 Task: Create a task  Changes made by one user not being visible to another user , assign it to team member softage.10@softage.net in the project ZephyrTech and update the status of the task to  At Risk , set the priority of the task to Medium.
Action: Mouse moved to (57, 61)
Screenshot: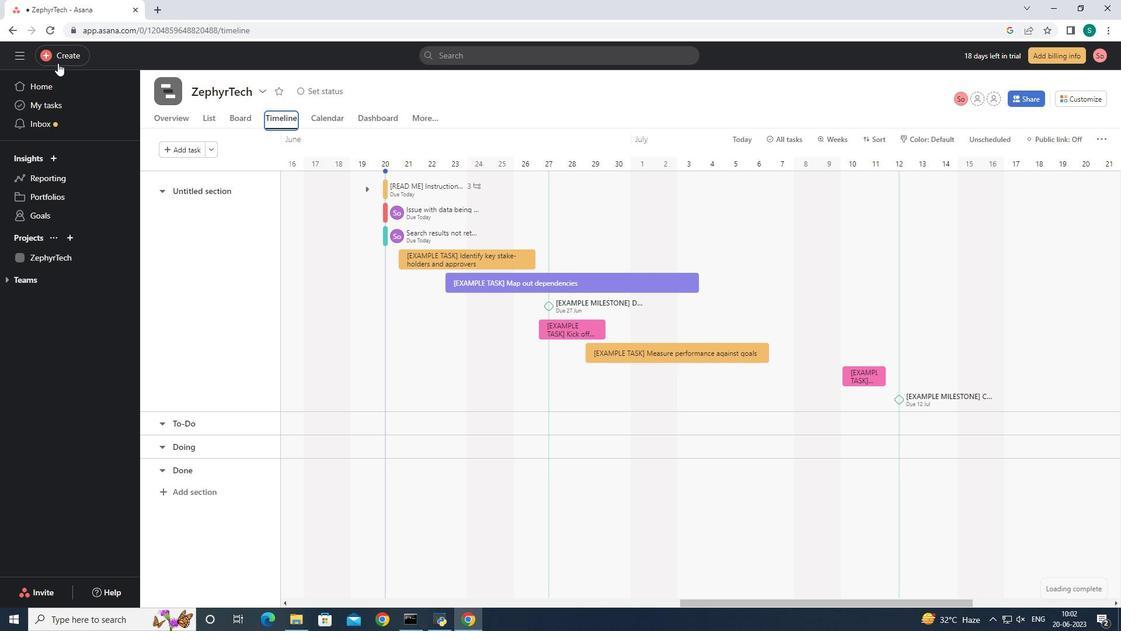 
Action: Mouse pressed left at (57, 61)
Screenshot: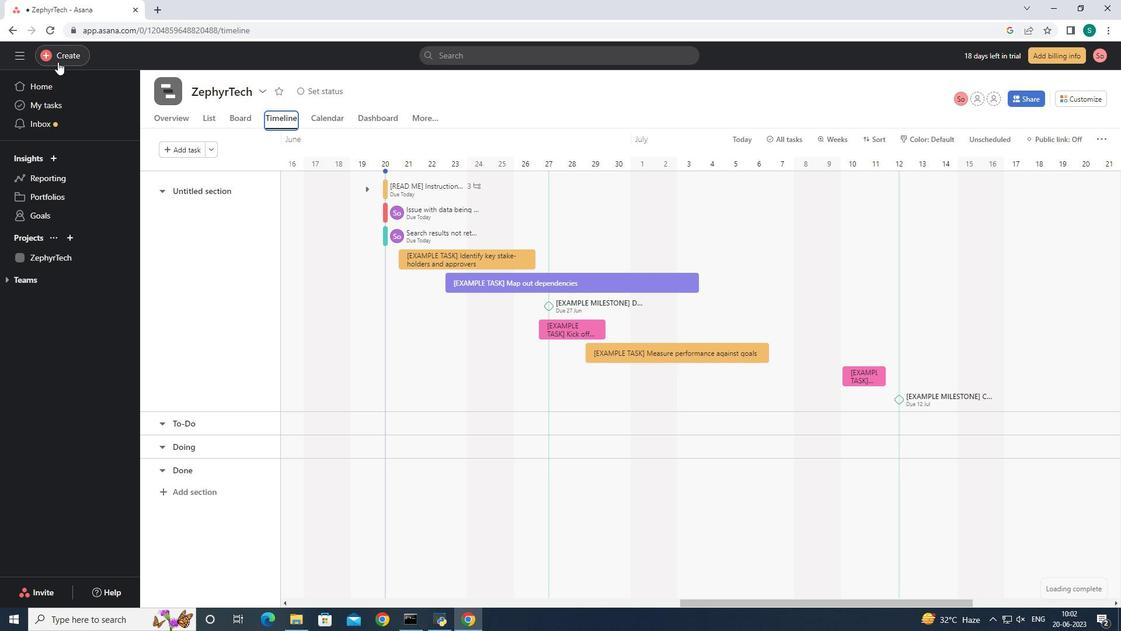 
Action: Mouse moved to (119, 63)
Screenshot: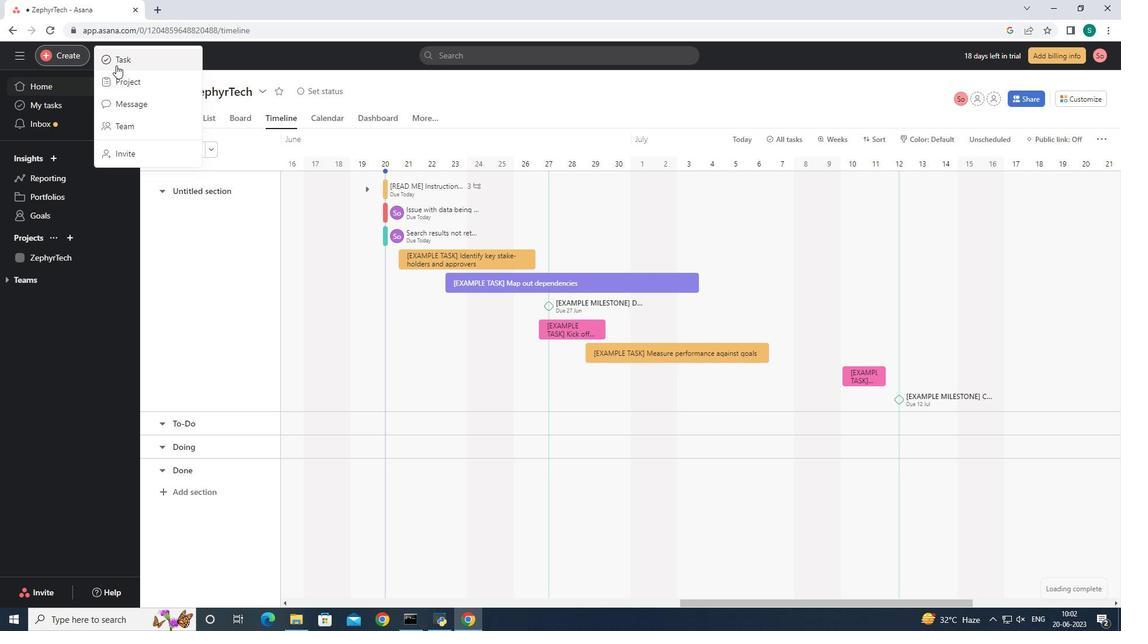 
Action: Mouse pressed left at (119, 63)
Screenshot: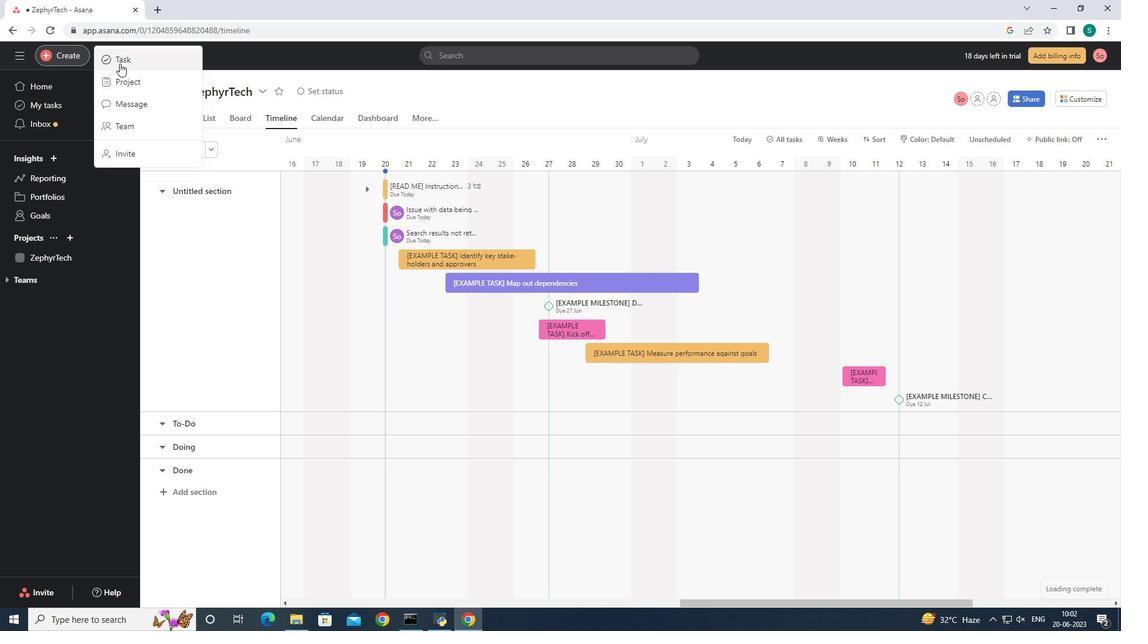 
Action: Mouse moved to (939, 455)
Screenshot: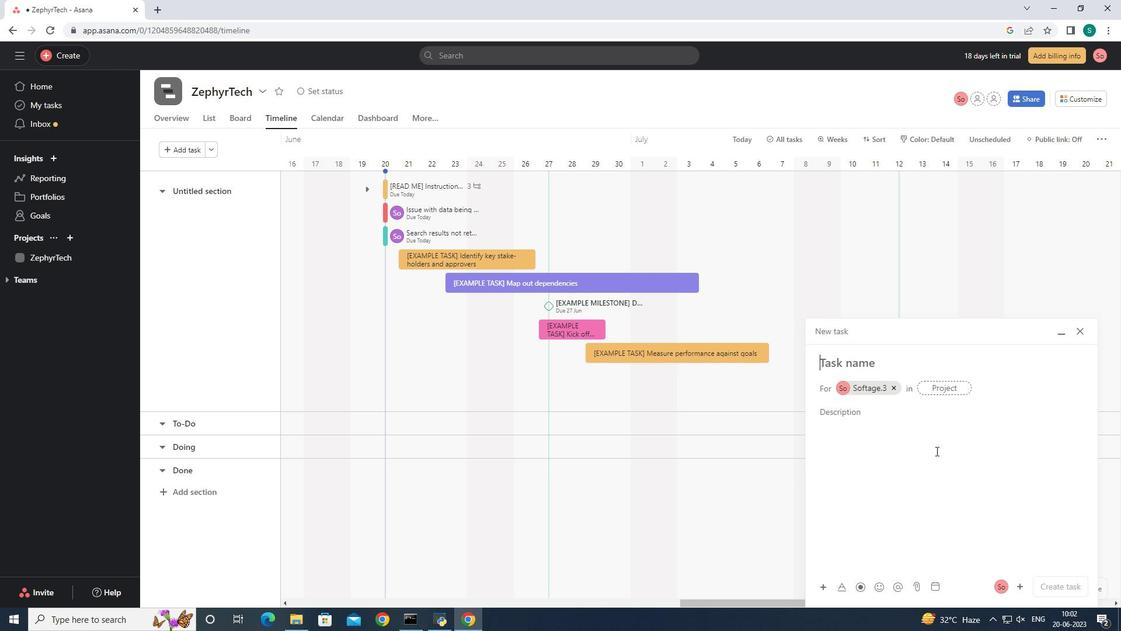 
Action: Key pressed <Key.shift>Changes<Key.space>made<Key.space>by<Key.space>one<Key.space>user<Key.space>no<Key.space><Key.backspace>
Screenshot: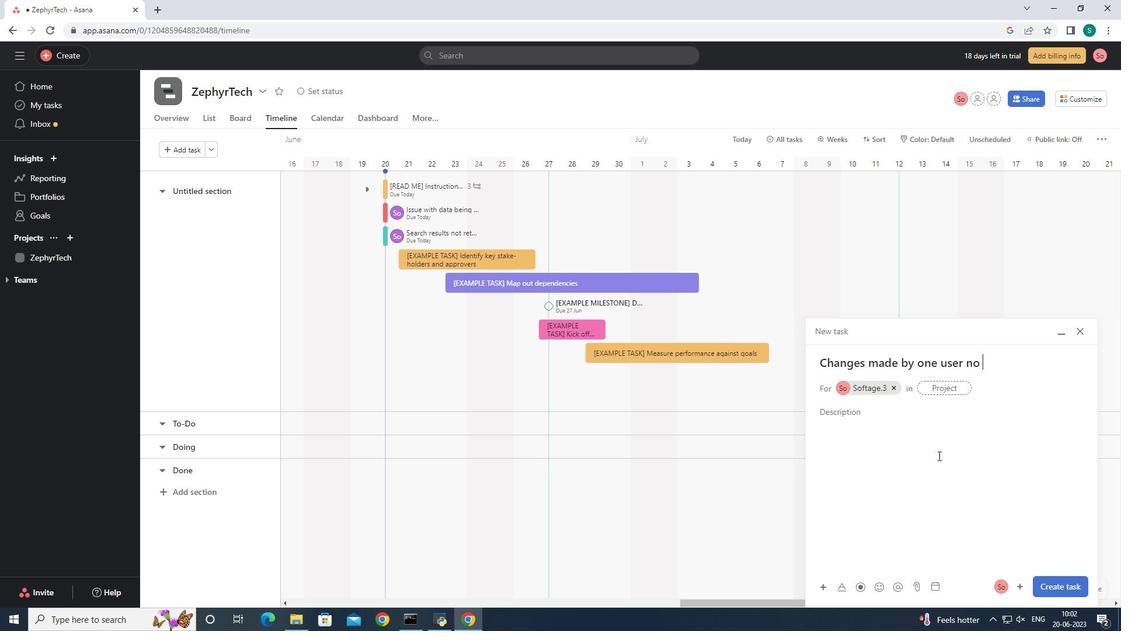 
Action: Mouse moved to (939, 456)
Screenshot: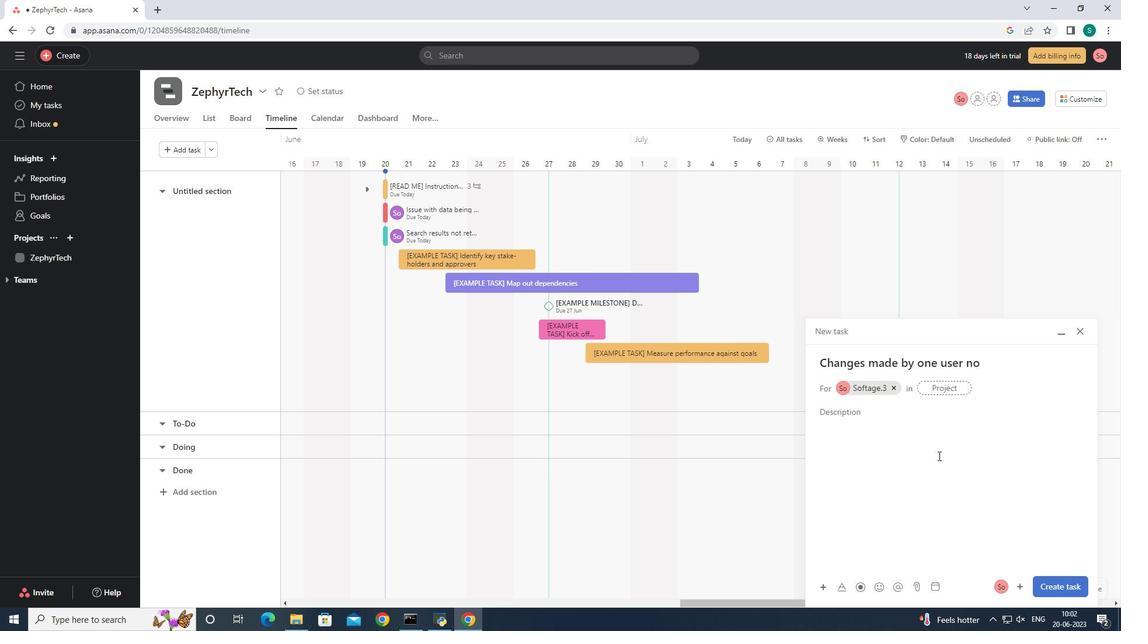
Action: Key pressed t<Key.space>being<Key.space>visible<Key.space>to<Key.space>another<Key.space>user,
Screenshot: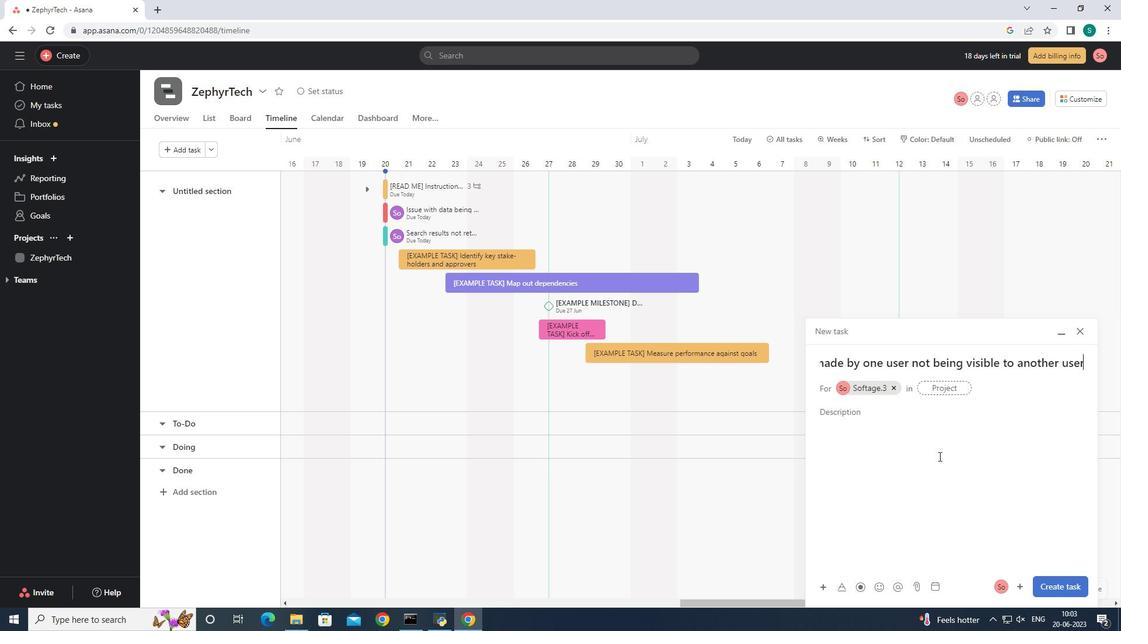 
Action: Mouse moved to (894, 389)
Screenshot: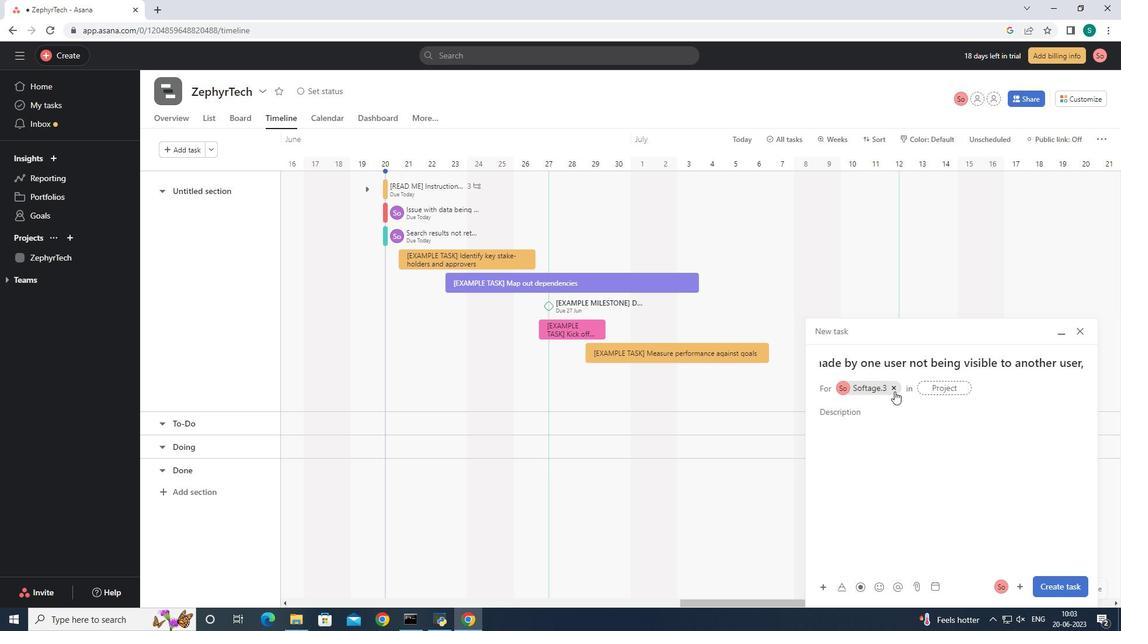 
Action: Mouse pressed left at (894, 389)
Screenshot: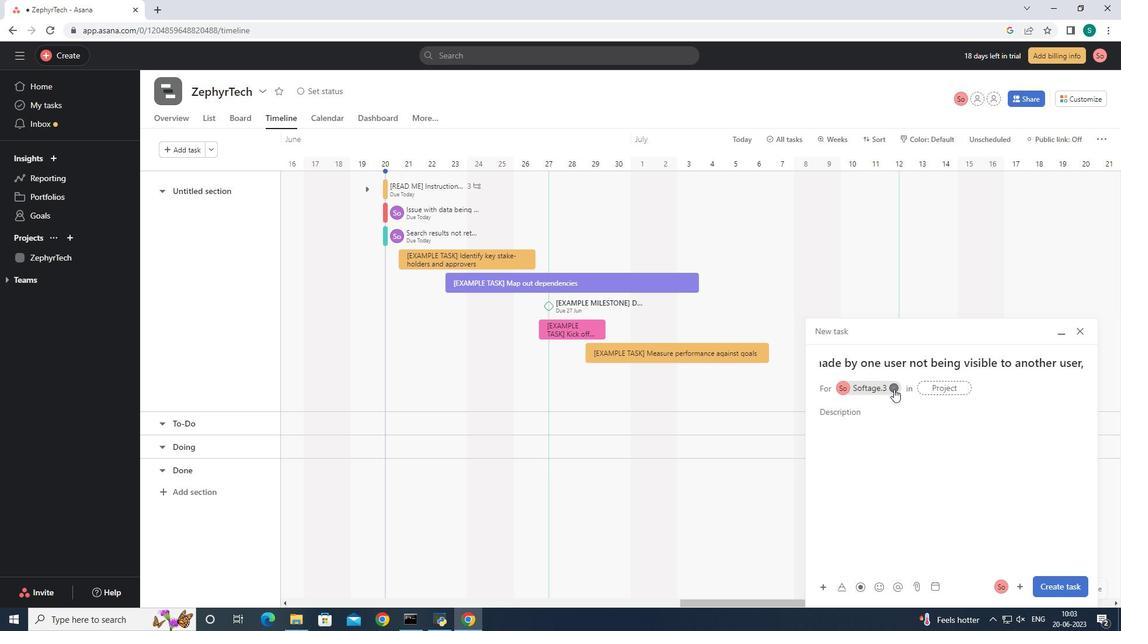 
Action: Mouse moved to (1002, 583)
Screenshot: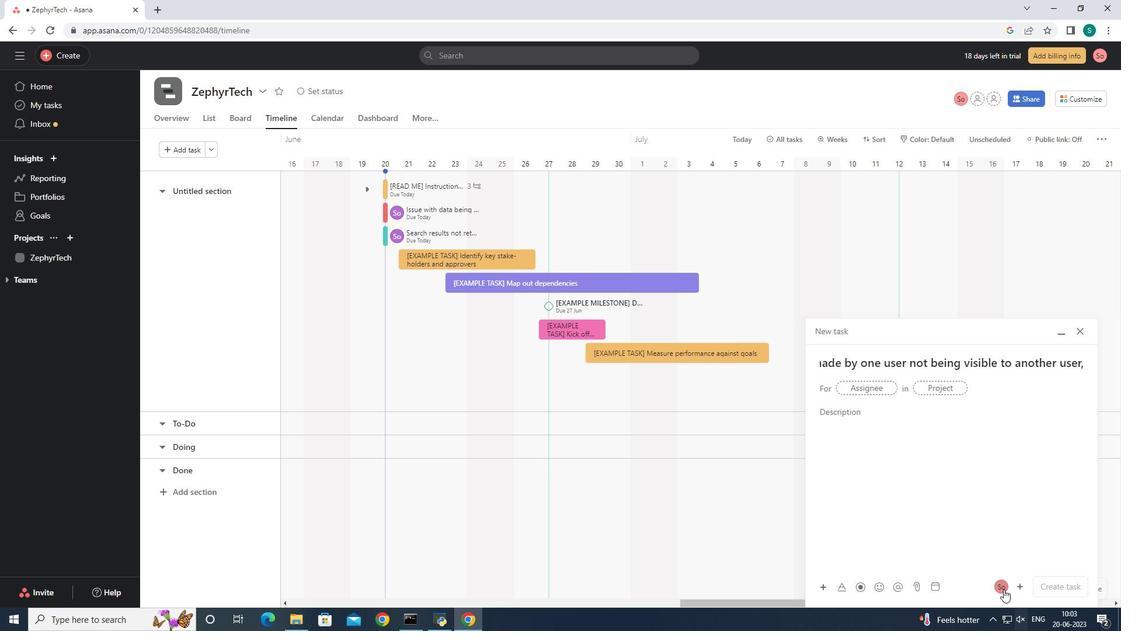 
Action: Mouse pressed left at (1002, 583)
Screenshot: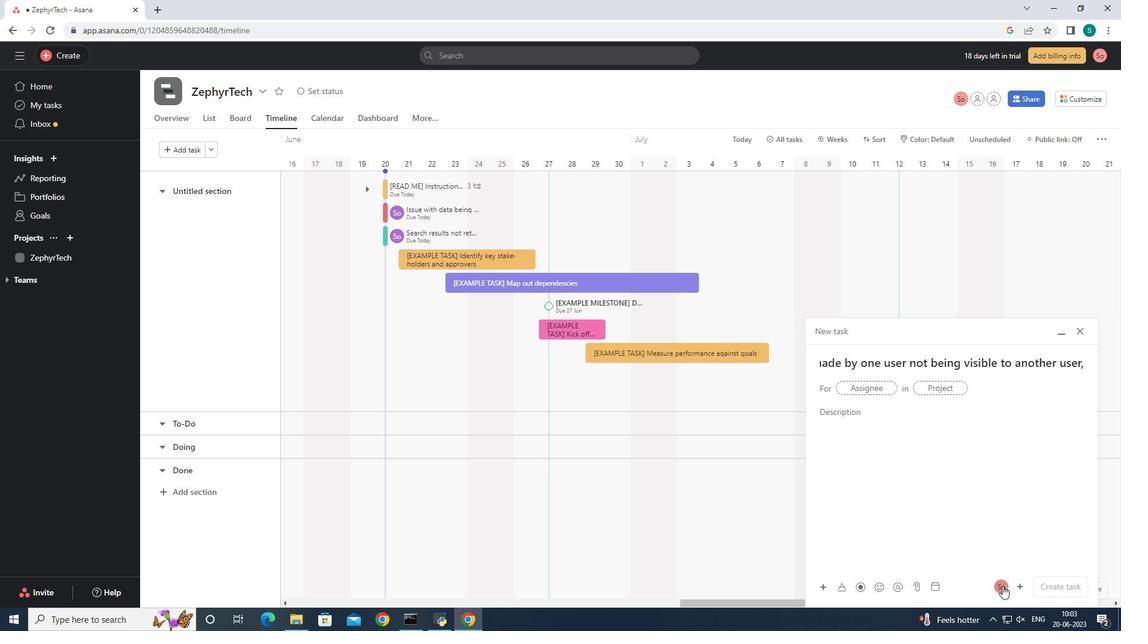 
Action: Mouse moved to (928, 587)
Screenshot: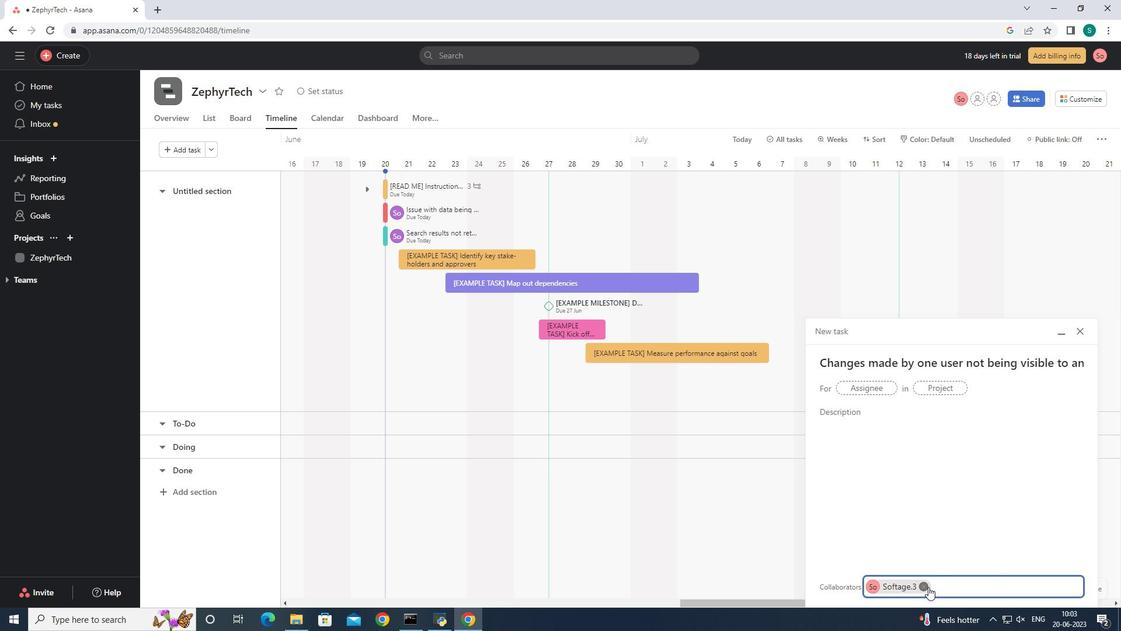 
Action: Mouse pressed left at (928, 587)
Screenshot: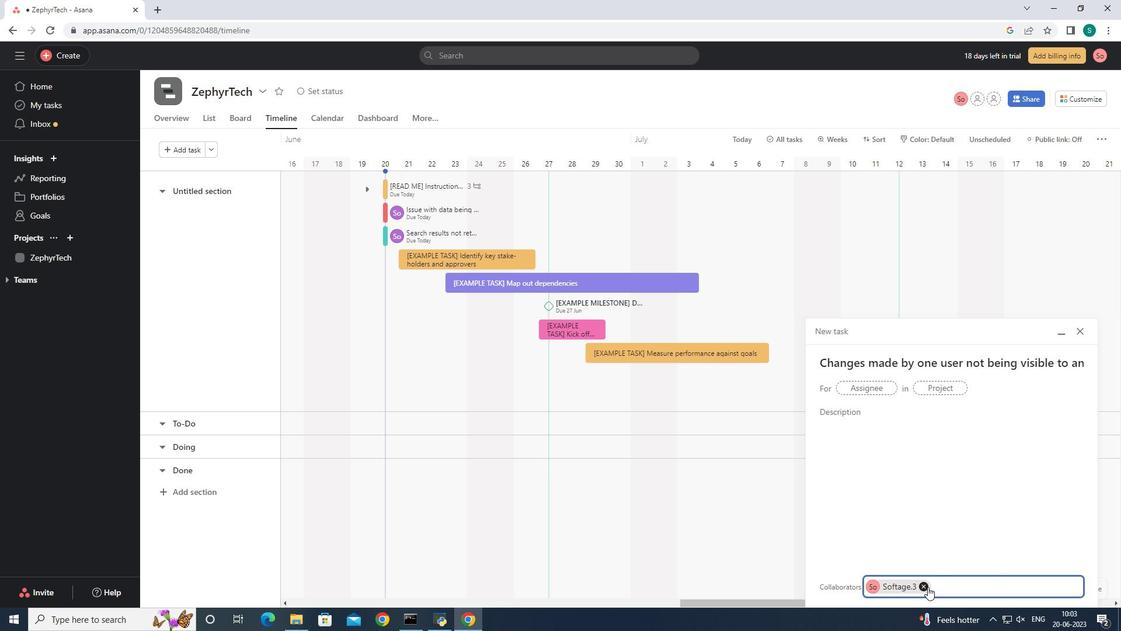
Action: Mouse moved to (882, 385)
Screenshot: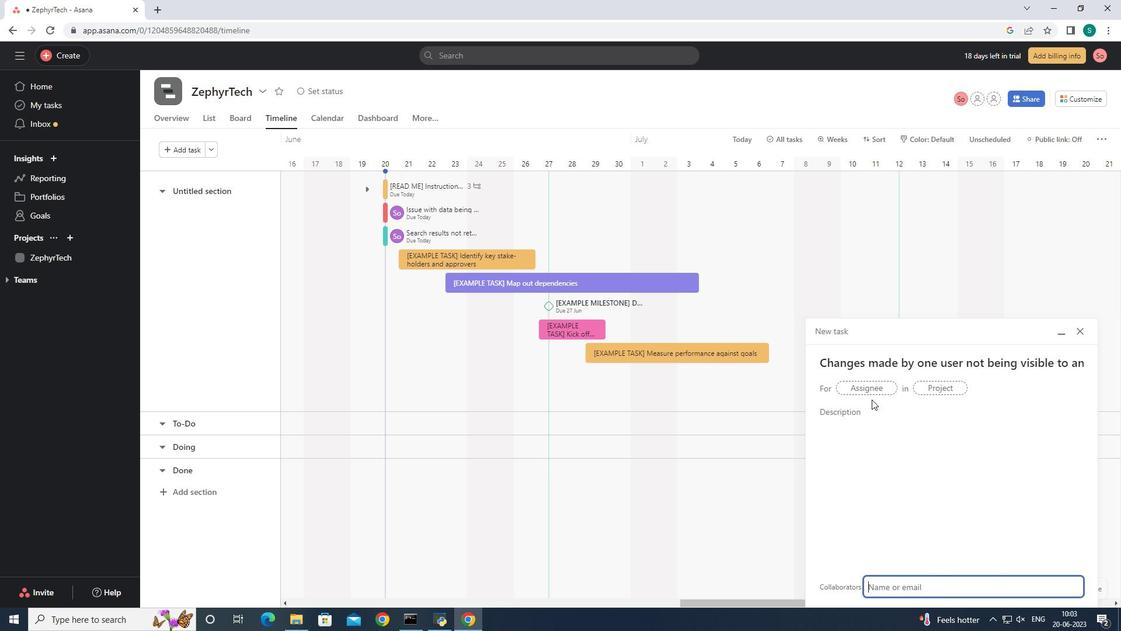 
Action: Mouse pressed left at (882, 385)
Screenshot: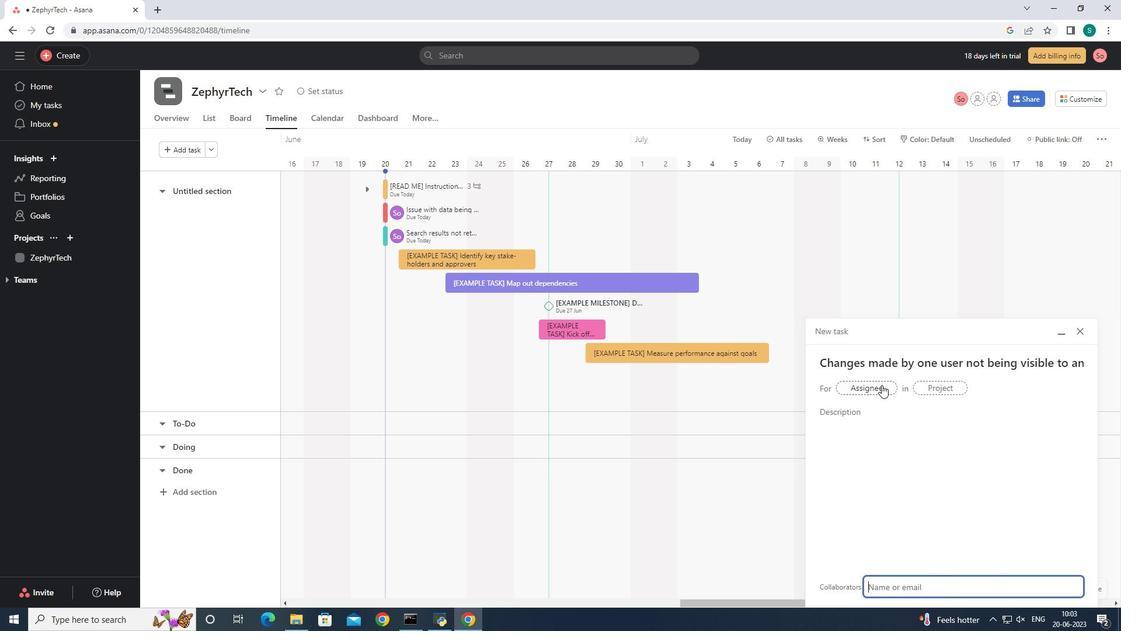 
Action: Key pressed <Key.shift>Softage.10
Screenshot: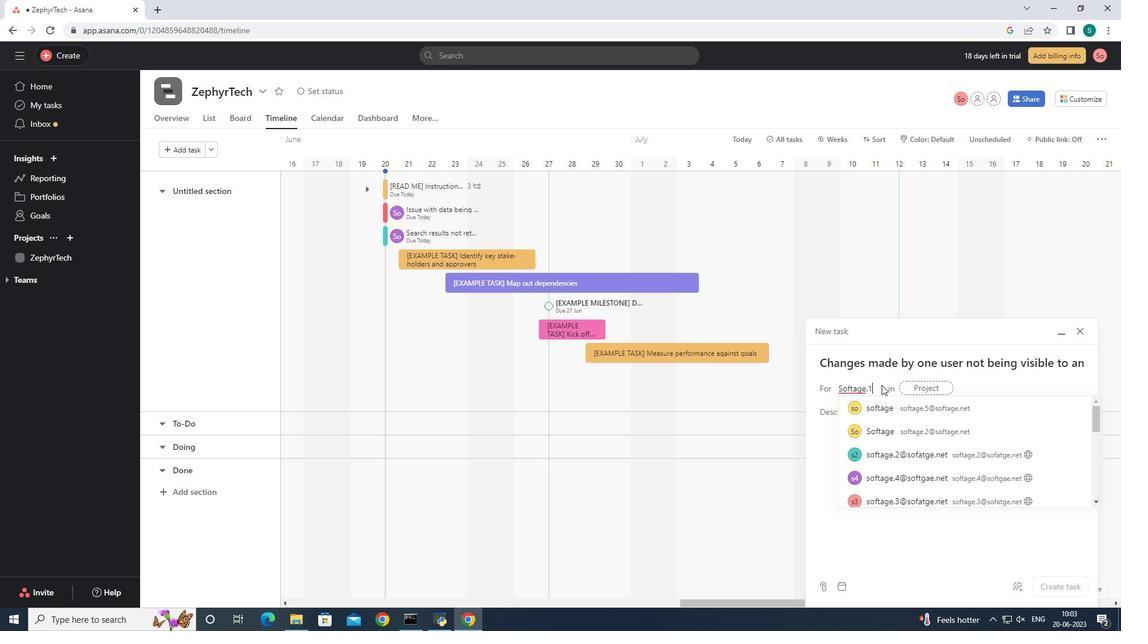 
Action: Mouse moved to (913, 403)
Screenshot: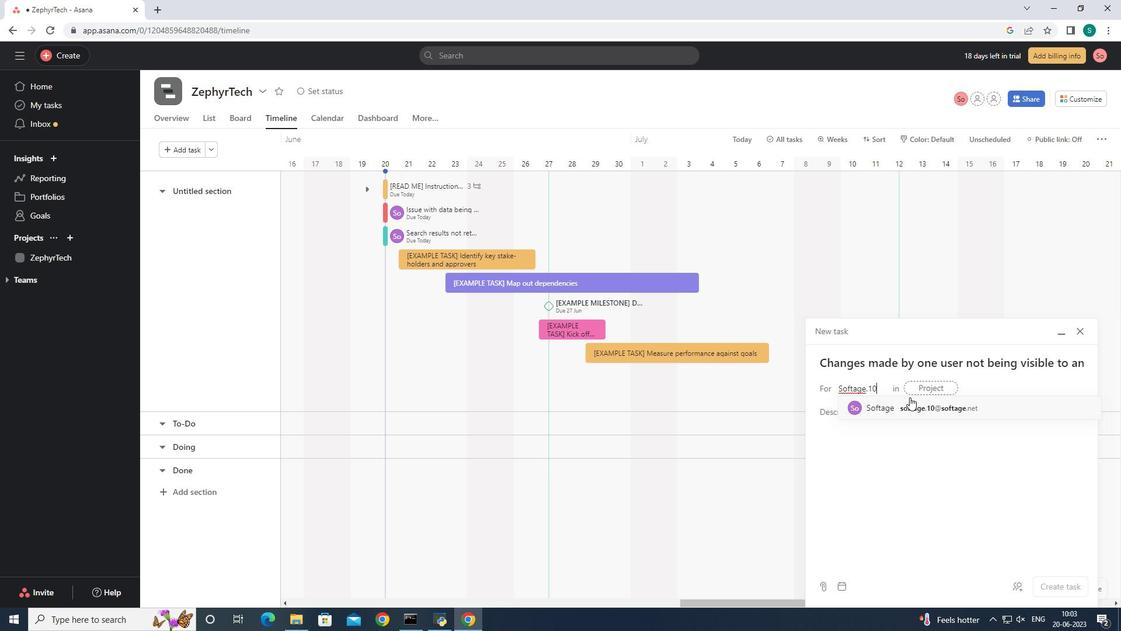 
Action: Mouse pressed left at (913, 403)
Screenshot: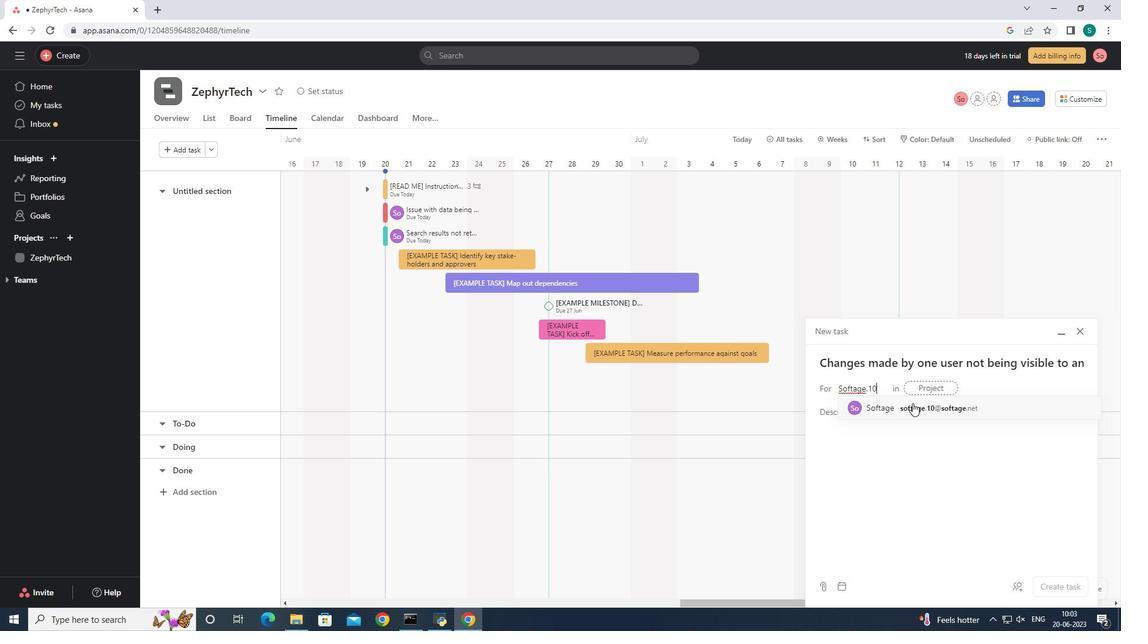 
Action: Mouse moved to (889, 404)
Screenshot: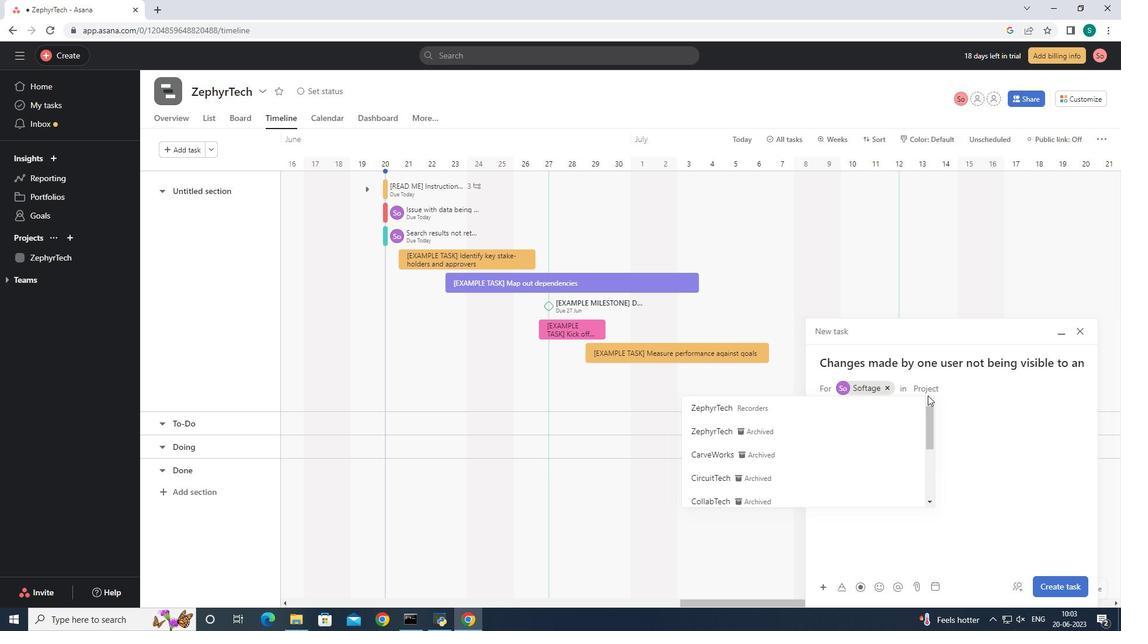 
Action: Mouse pressed left at (889, 404)
Screenshot: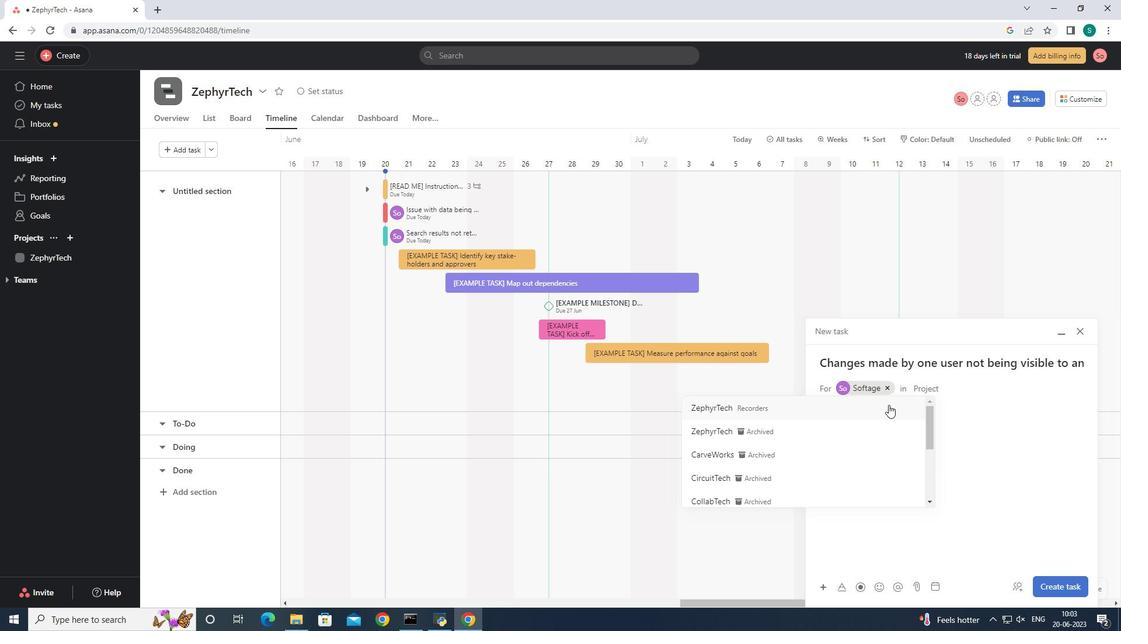 
Action: Mouse moved to (875, 463)
Screenshot: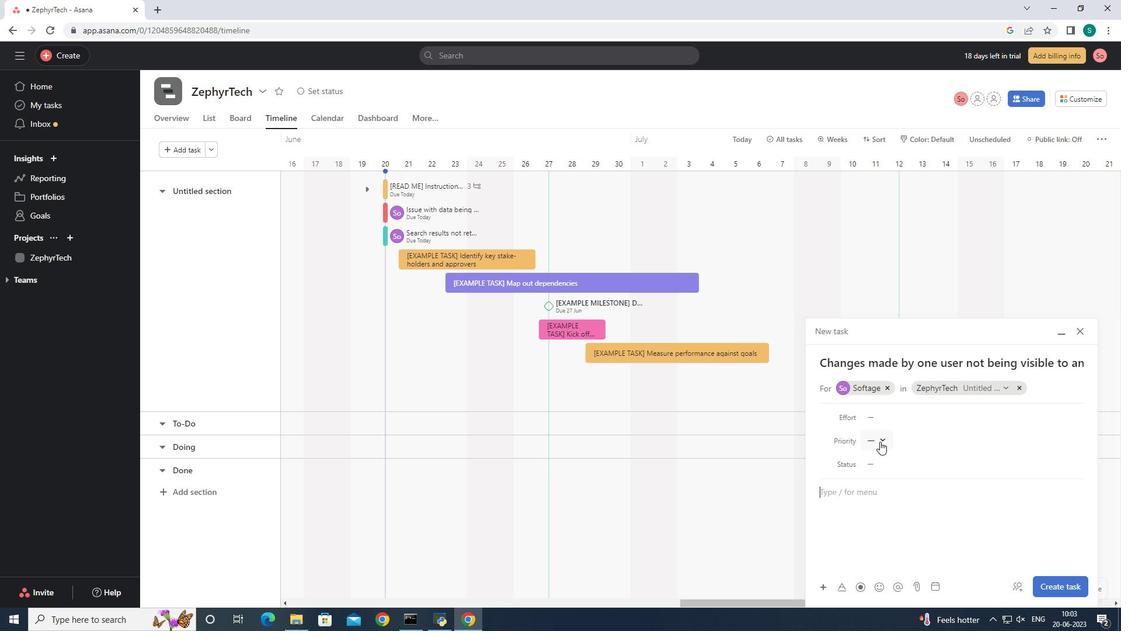 
Action: Mouse pressed left at (875, 463)
Screenshot: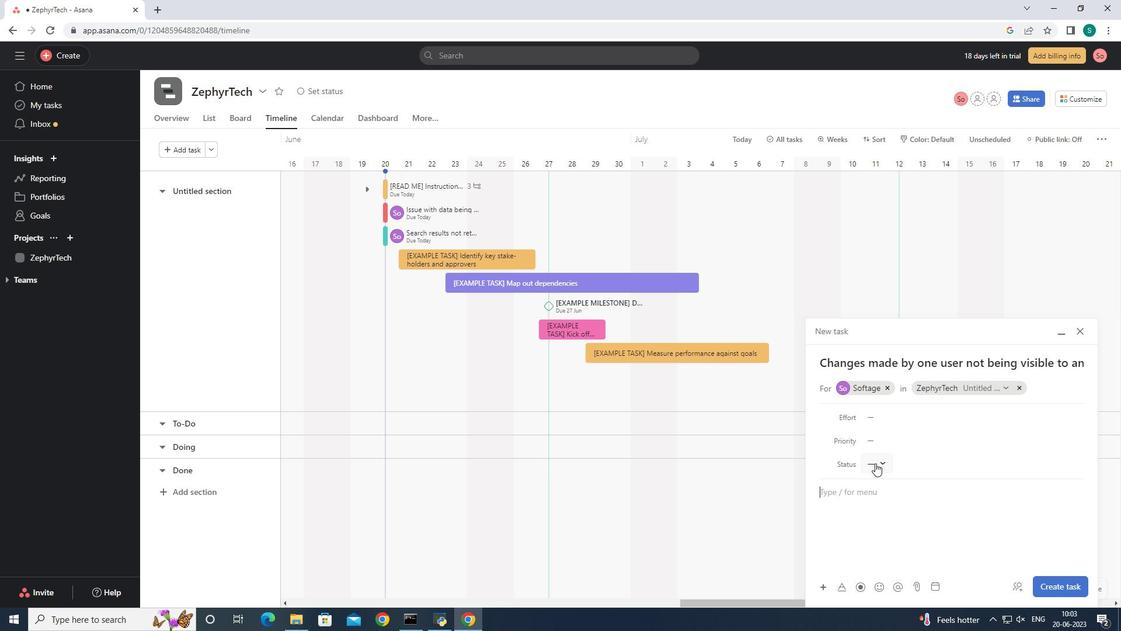 
Action: Mouse moved to (892, 523)
Screenshot: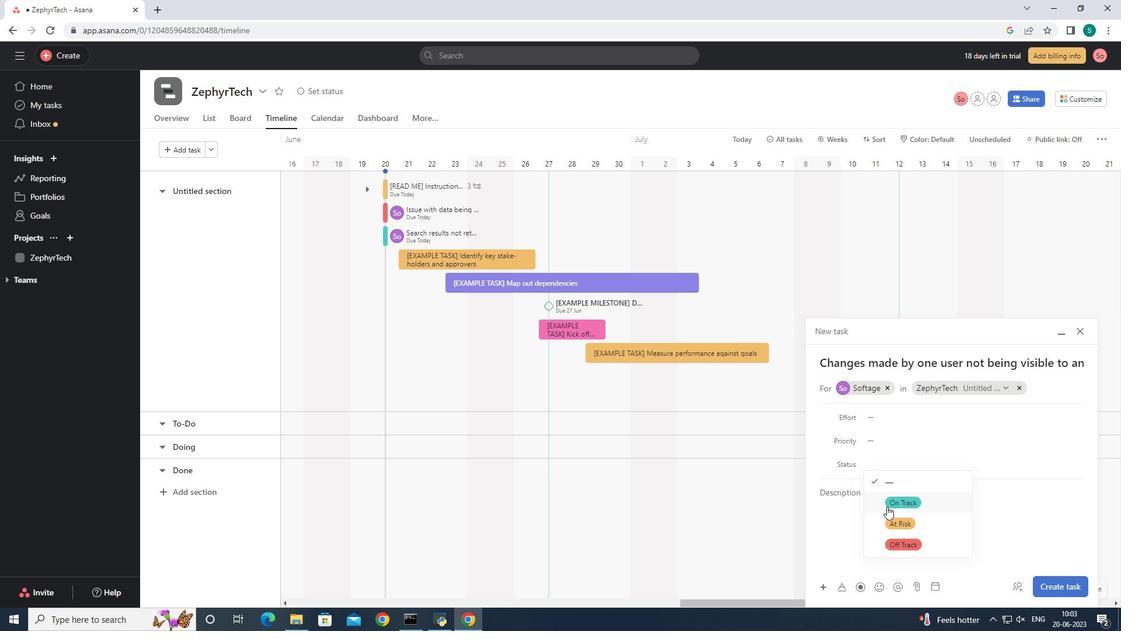 
Action: Mouse pressed left at (892, 523)
Screenshot: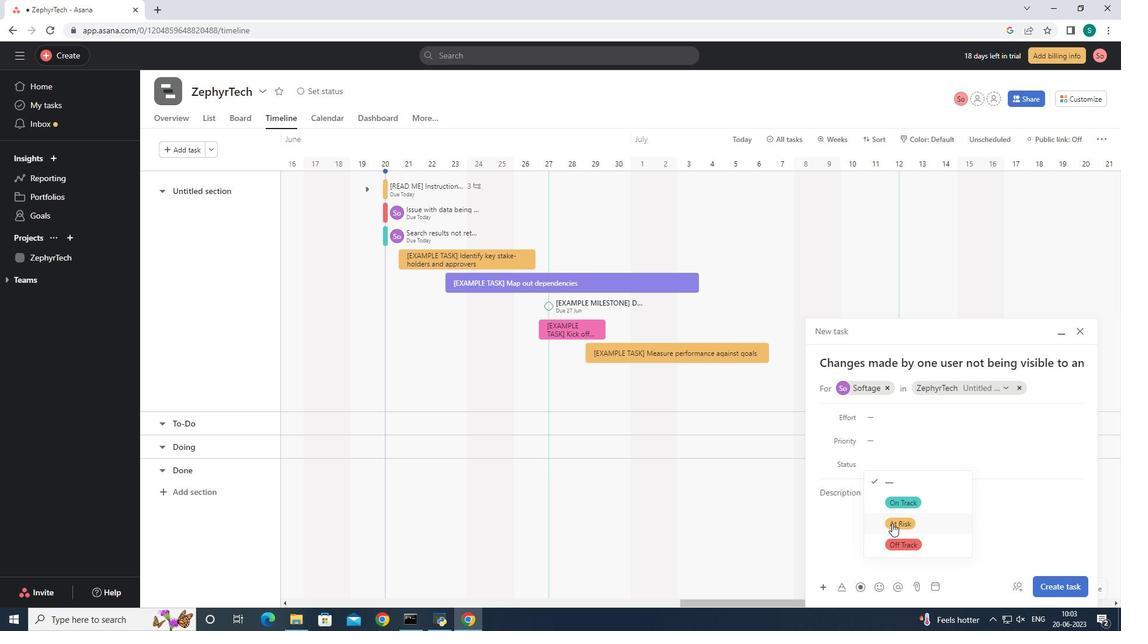 
Action: Mouse moved to (877, 432)
Screenshot: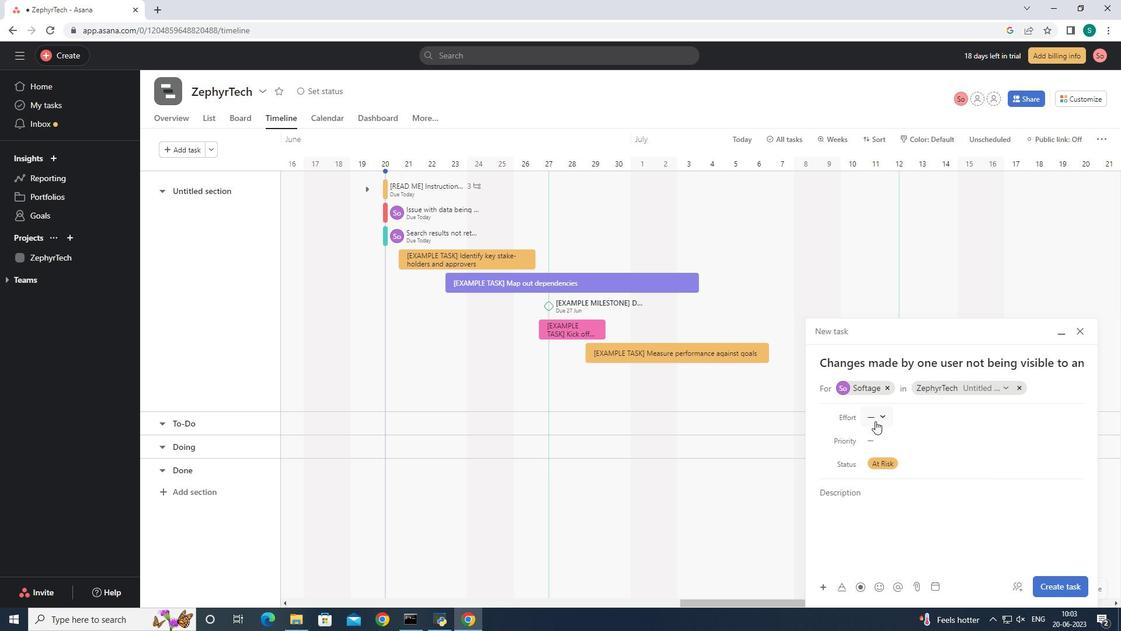 
Action: Mouse pressed left at (877, 432)
Screenshot: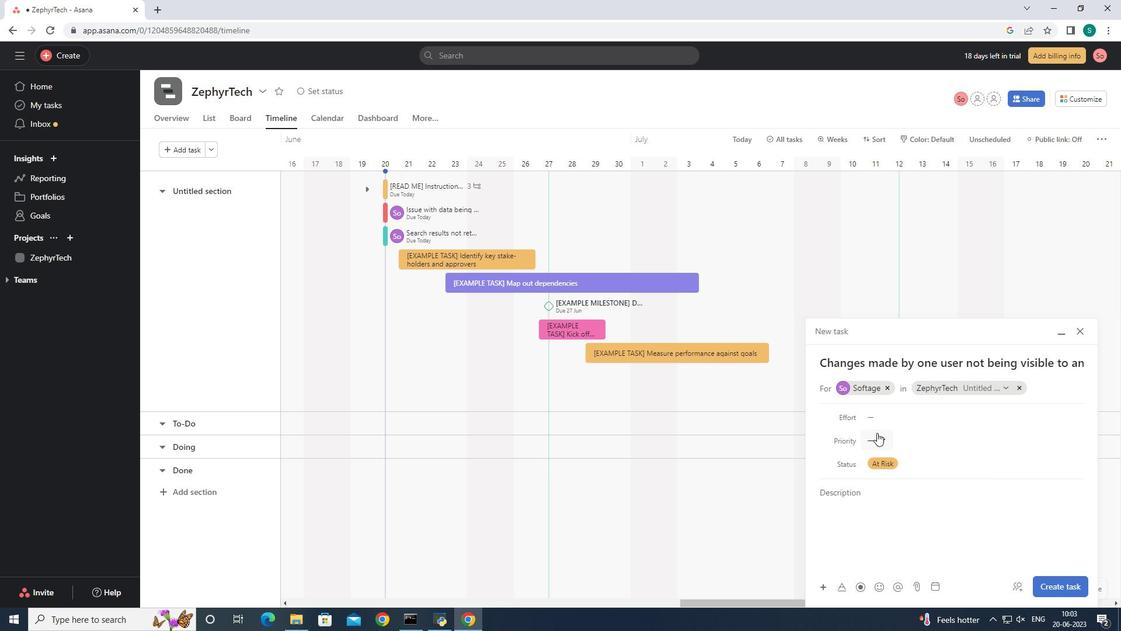 
Action: Mouse moved to (898, 498)
Screenshot: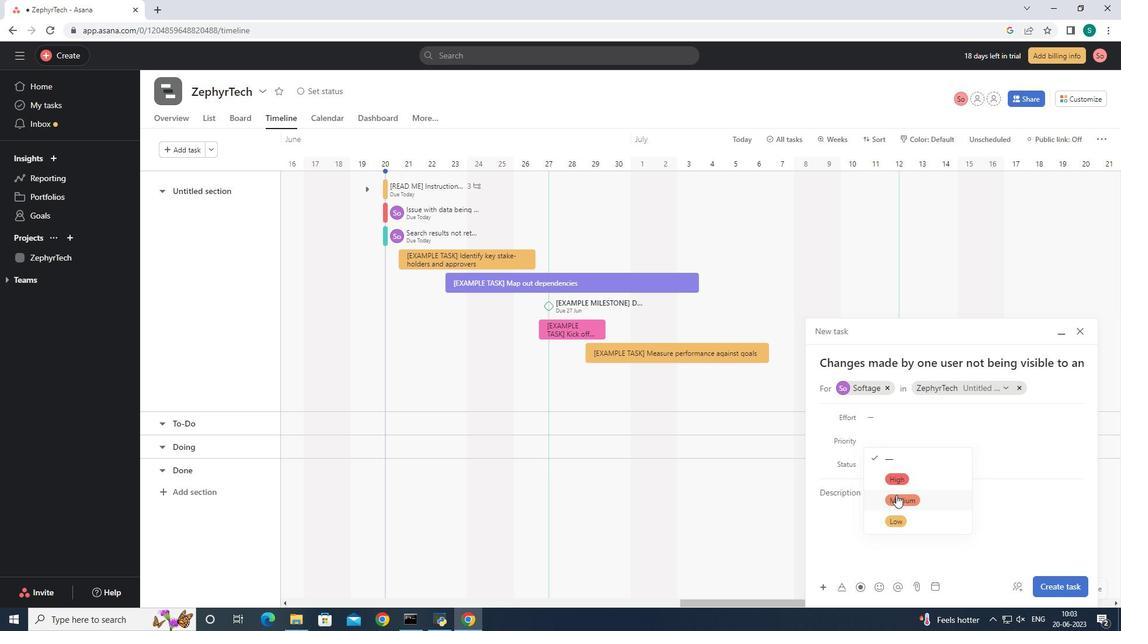 
Action: Mouse pressed left at (898, 498)
Screenshot: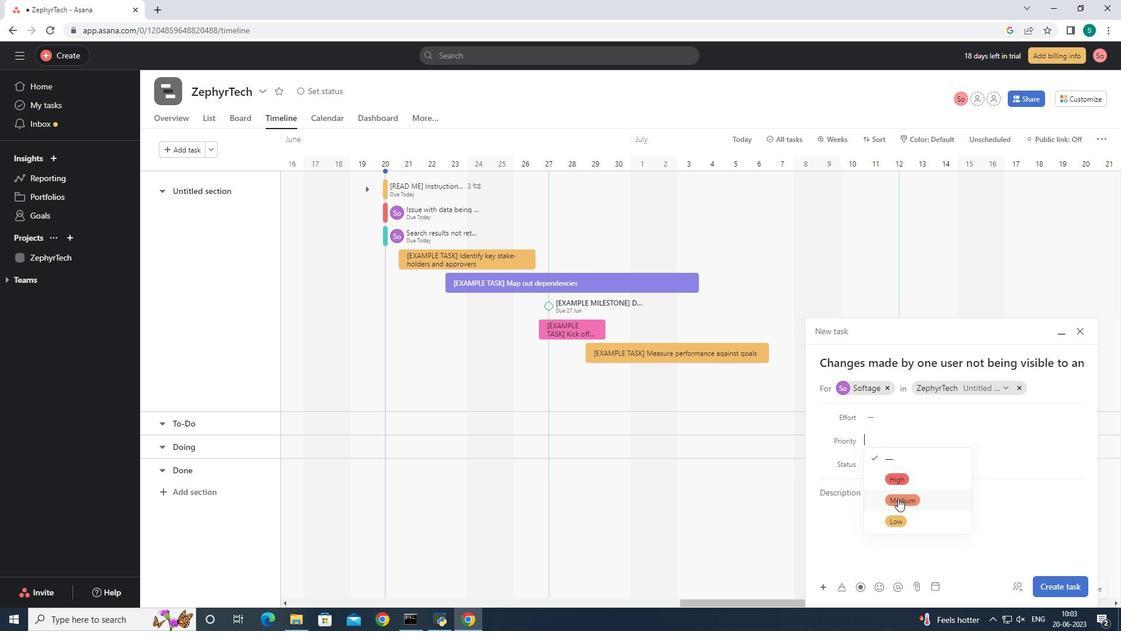 
Action: Mouse moved to (1056, 588)
Screenshot: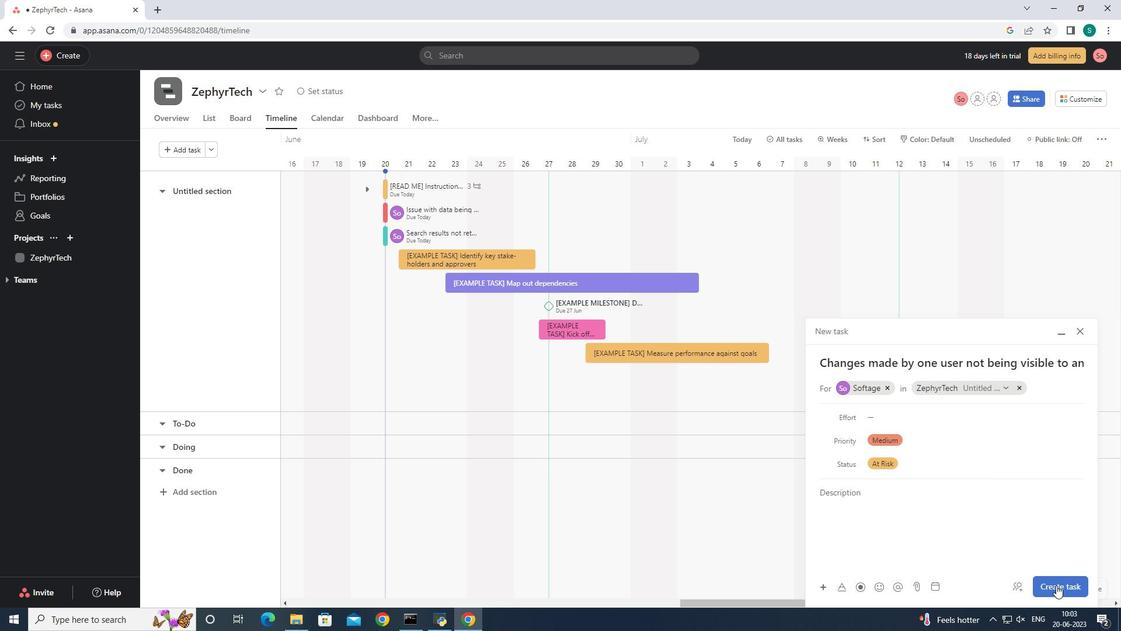 
Action: Mouse pressed left at (1056, 588)
Screenshot: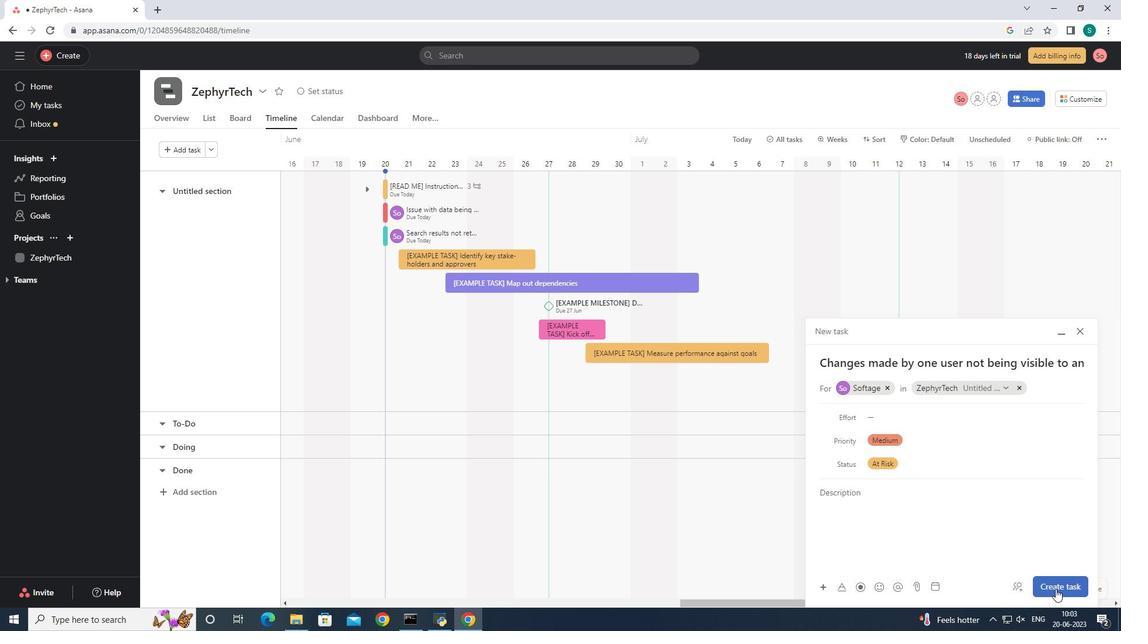 
Action: Mouse moved to (1034, 555)
Screenshot: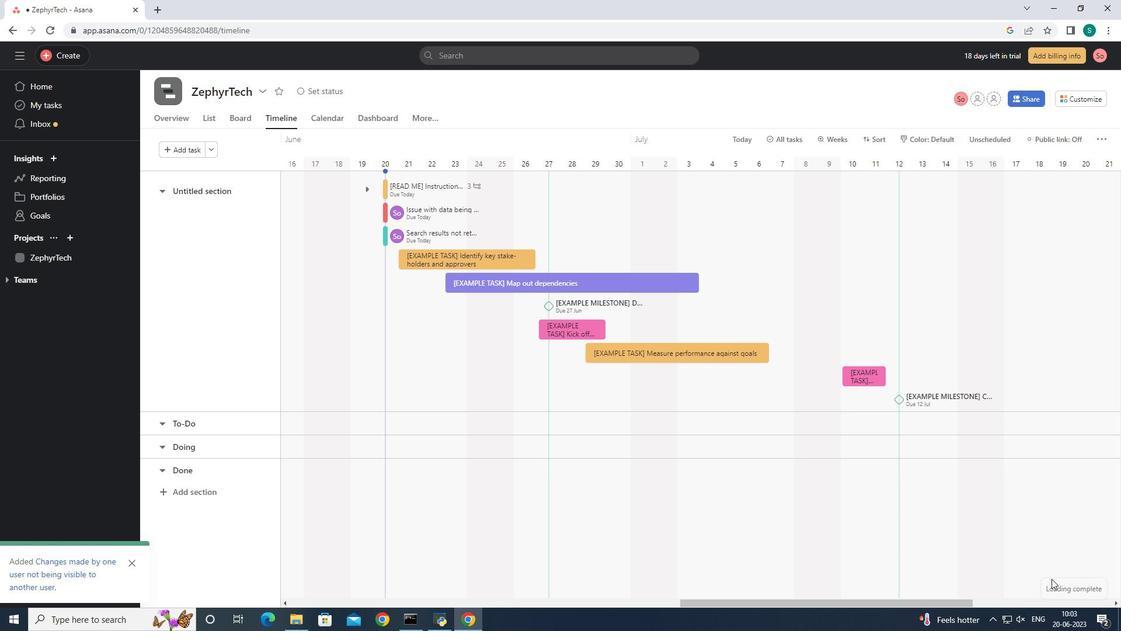 
